 Task: Add Sprouts Ciabatta Bread to the cart.
Action: Mouse moved to (93, 310)
Screenshot: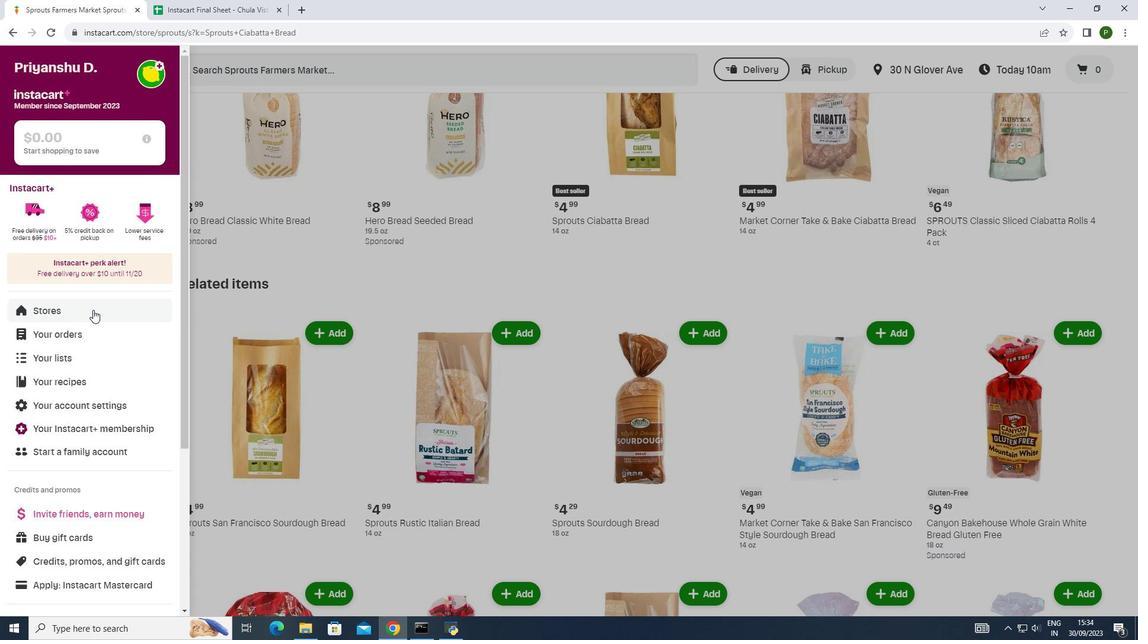 
Action: Mouse pressed left at (93, 310)
Screenshot: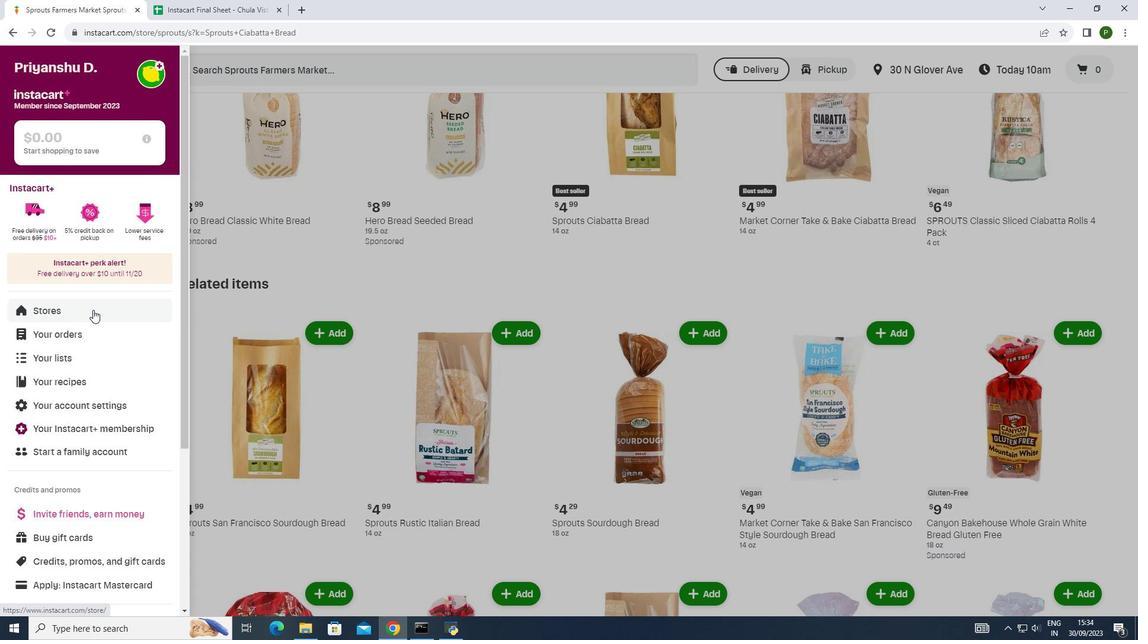 
Action: Mouse moved to (259, 118)
Screenshot: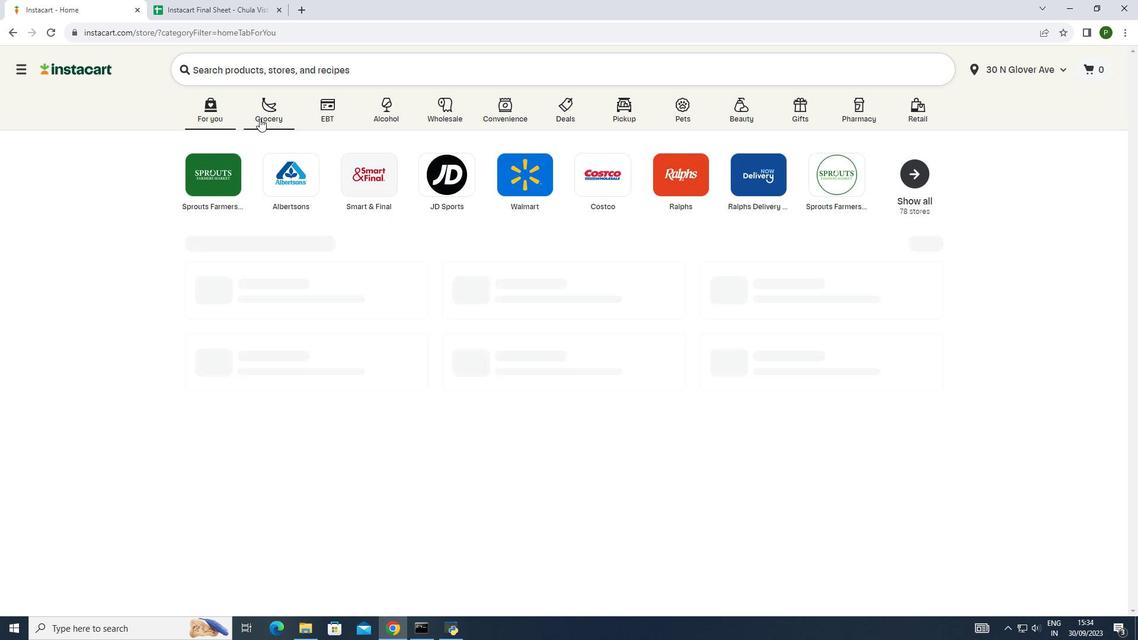 
Action: Mouse pressed left at (259, 118)
Screenshot: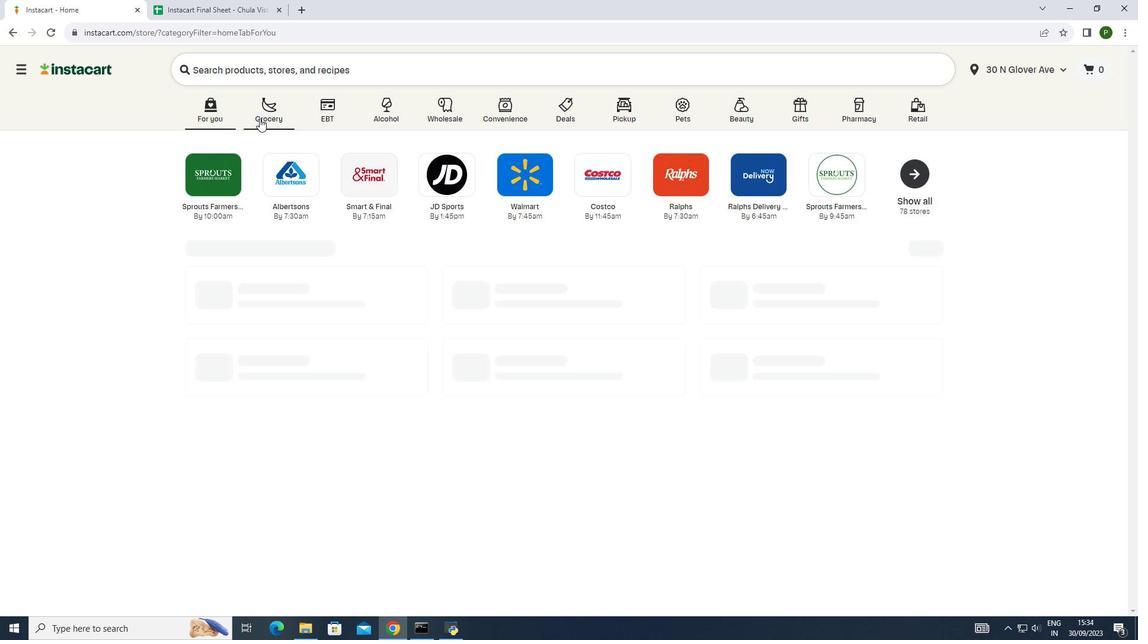 
Action: Mouse moved to (592, 176)
Screenshot: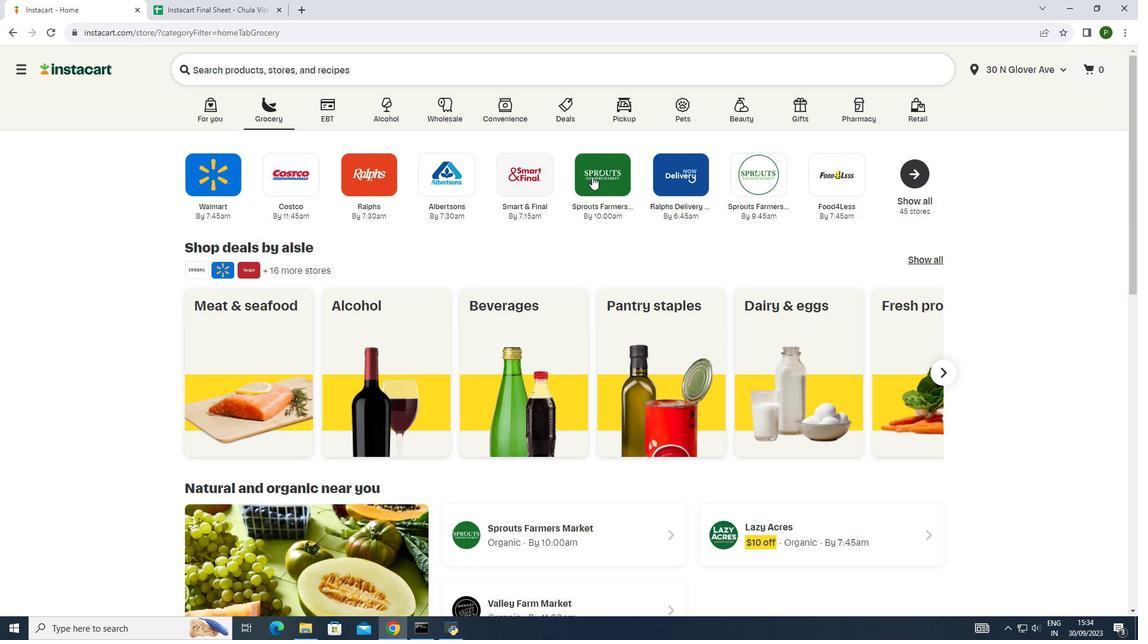 
Action: Mouse pressed left at (592, 176)
Screenshot: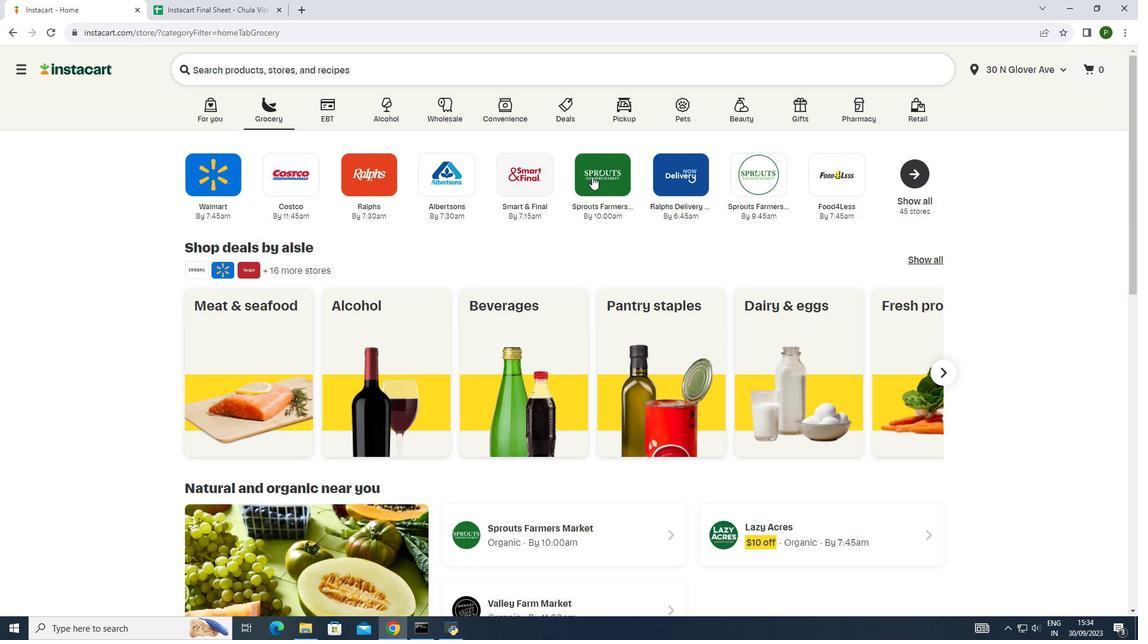 
Action: Mouse moved to (55, 318)
Screenshot: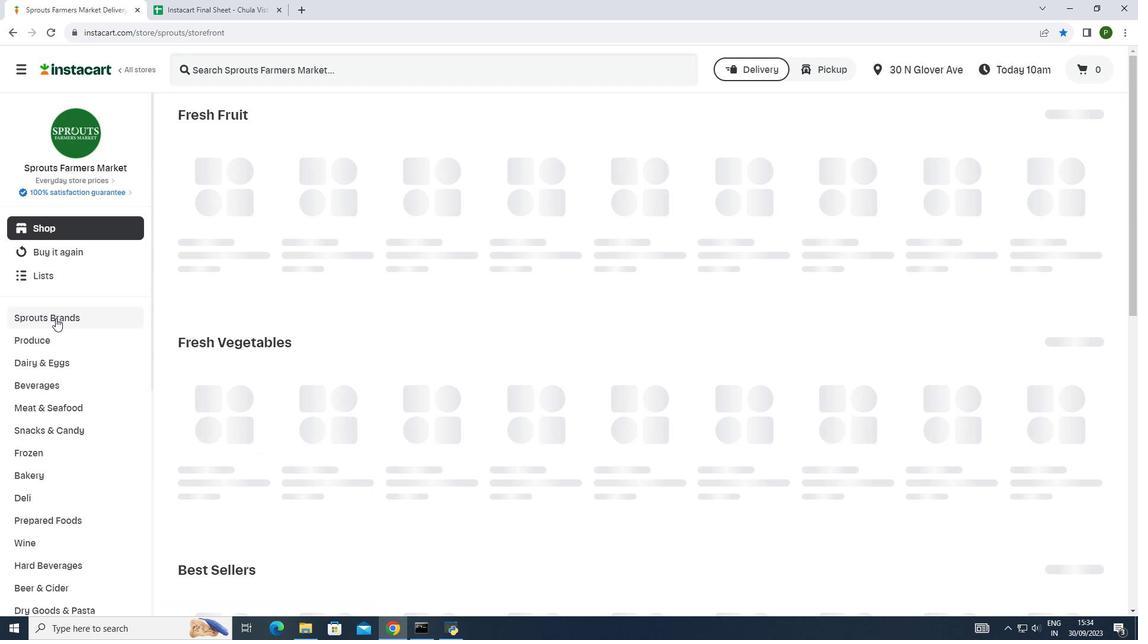 
Action: Mouse pressed left at (55, 318)
Screenshot: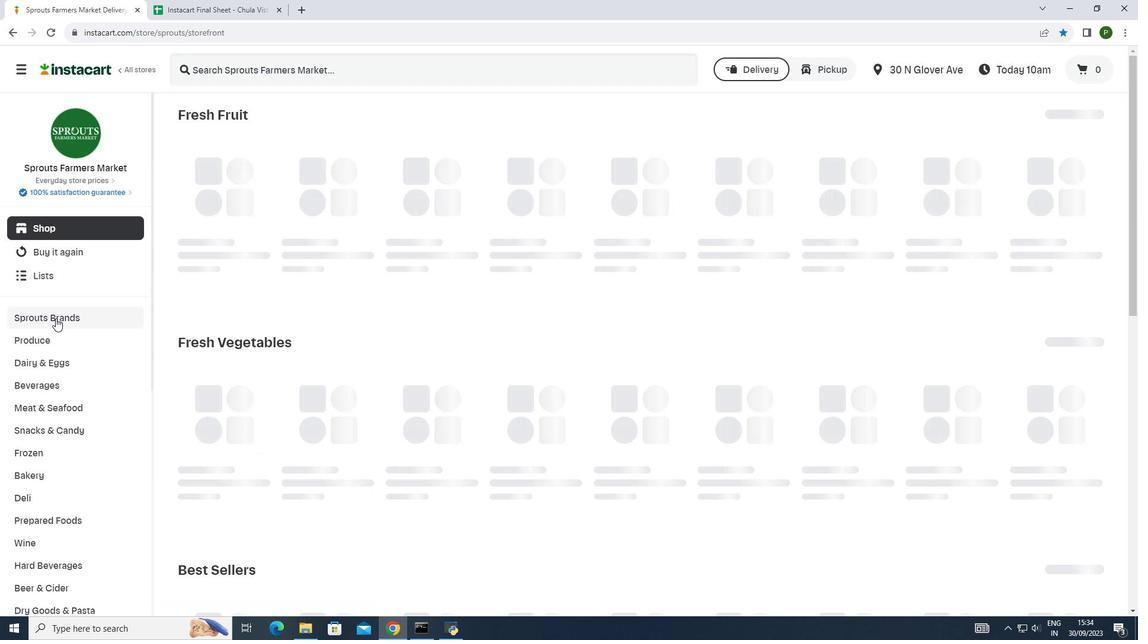 
Action: Mouse moved to (49, 342)
Screenshot: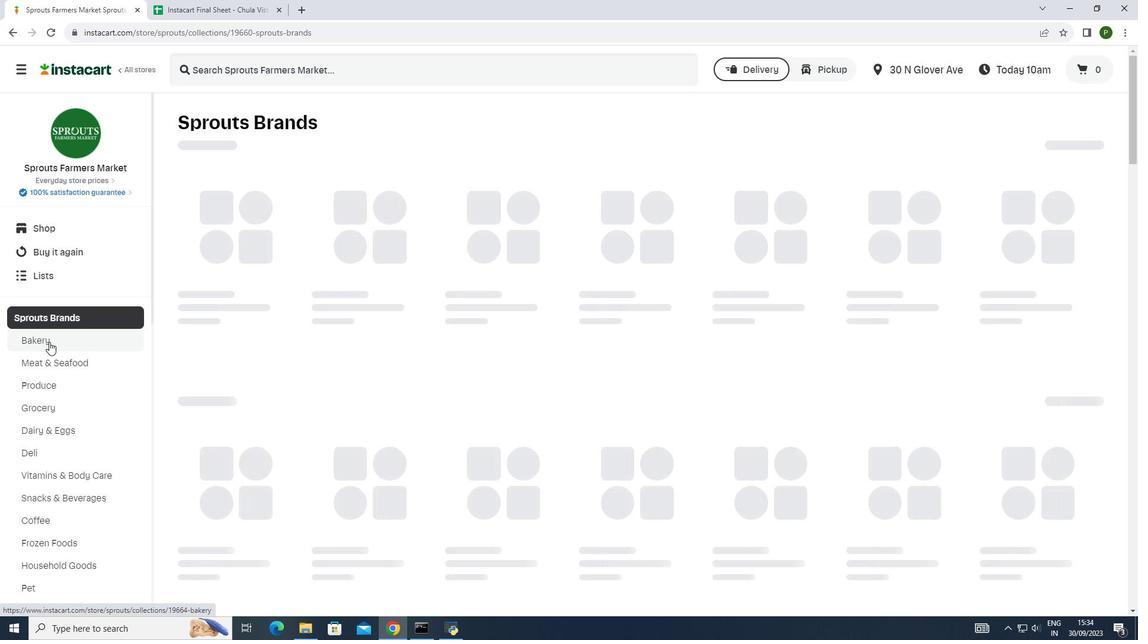 
Action: Mouse pressed left at (49, 342)
Screenshot: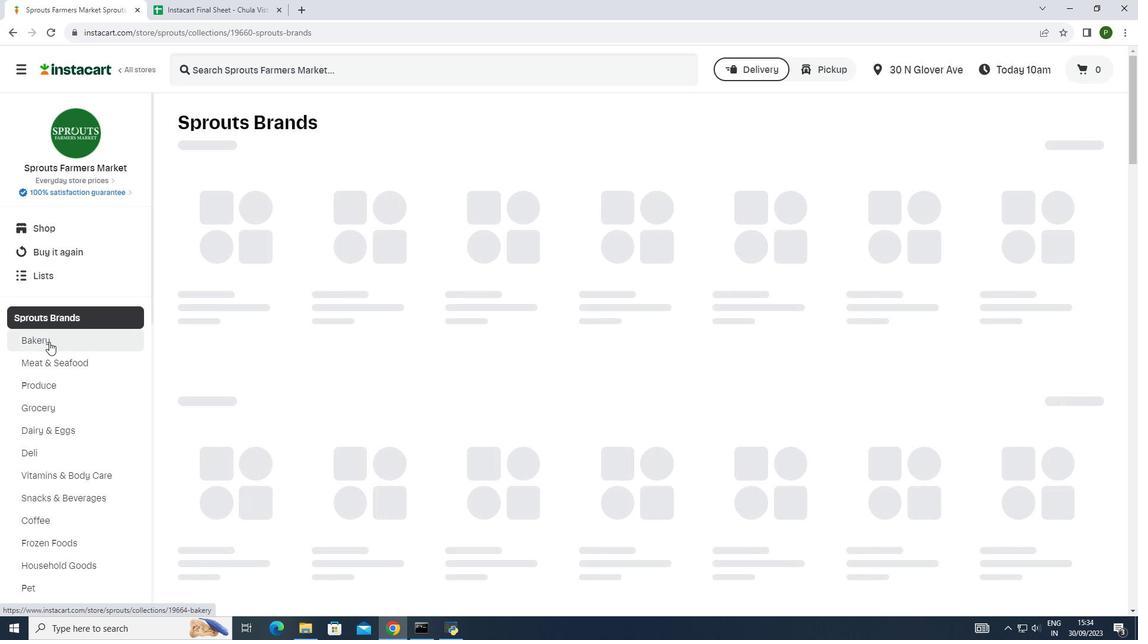 
Action: Mouse moved to (653, 218)
Screenshot: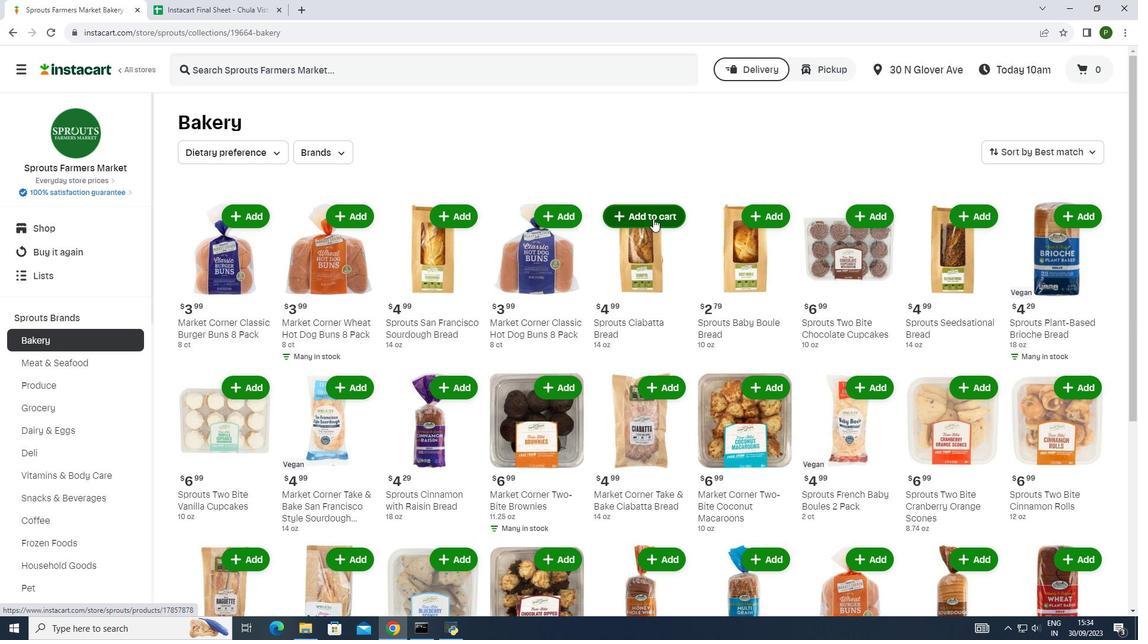 
Action: Mouse pressed left at (653, 218)
Screenshot: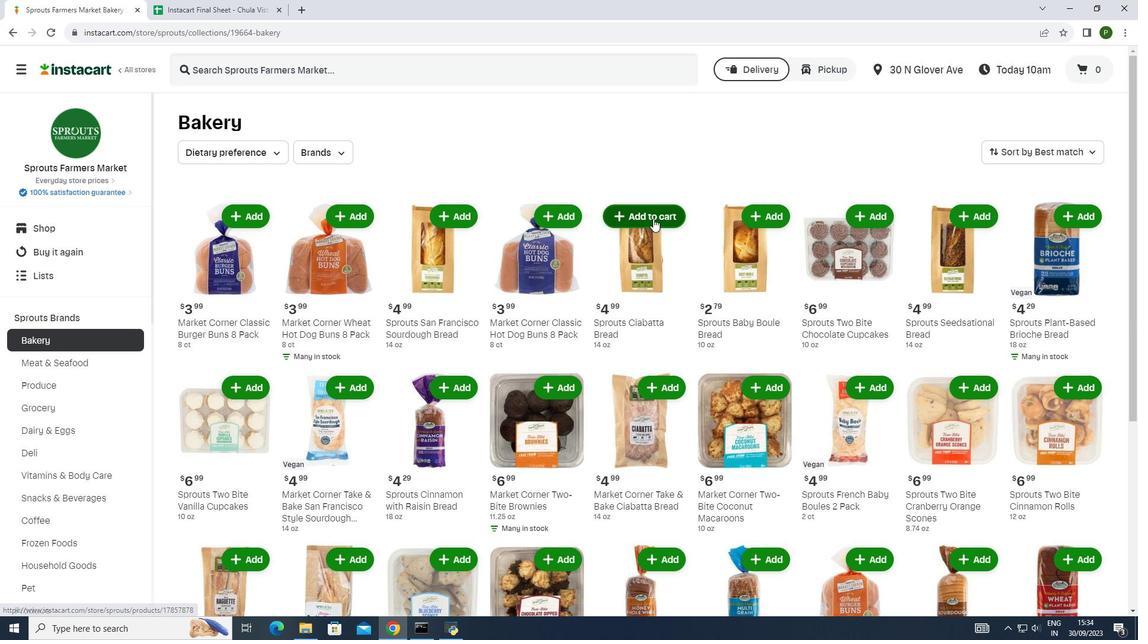 
